 Task: Add a signature Eduardo Lee containing 'Best wishes for the holiday season, Eduardo Lee' to email address softage.1@softage.net and add a folder Maps
Action: Mouse moved to (90, 118)
Screenshot: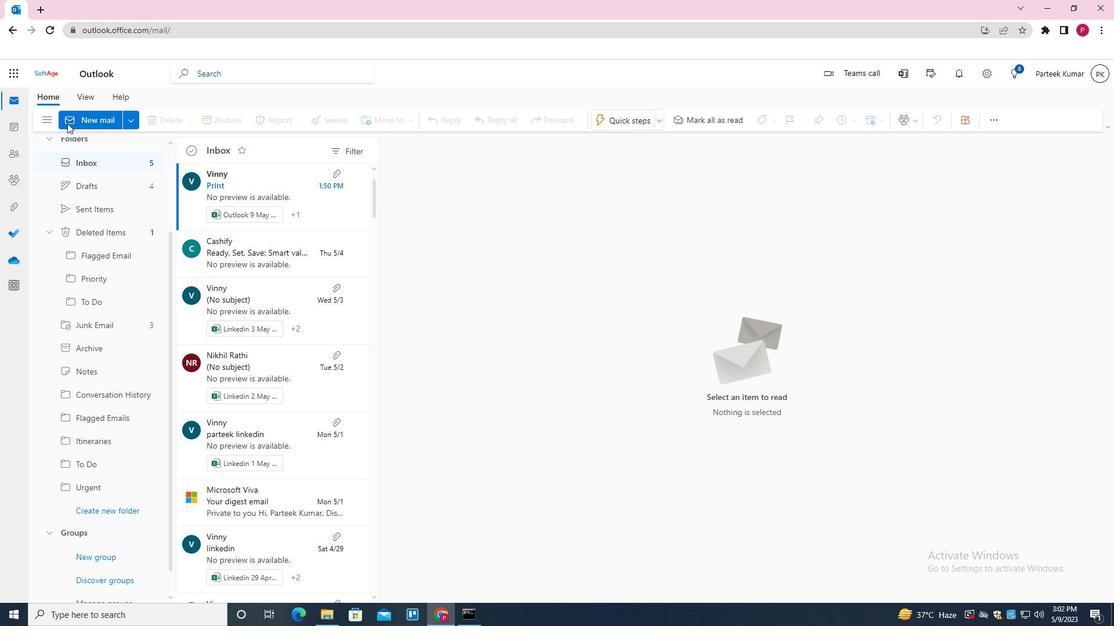 
Action: Mouse pressed left at (90, 118)
Screenshot: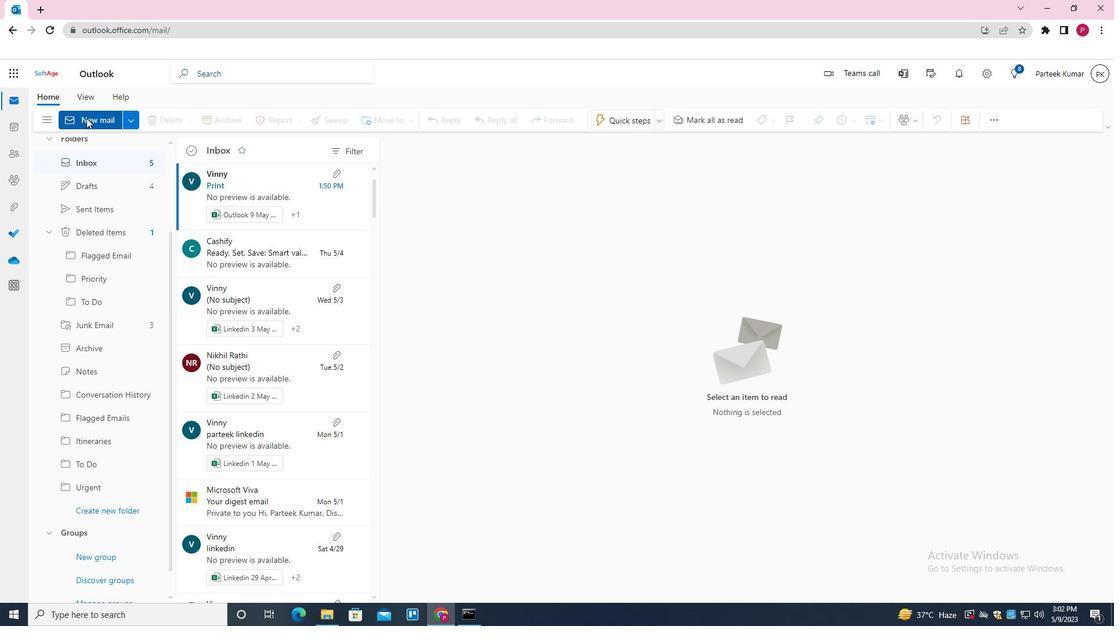 
Action: Mouse moved to (511, 284)
Screenshot: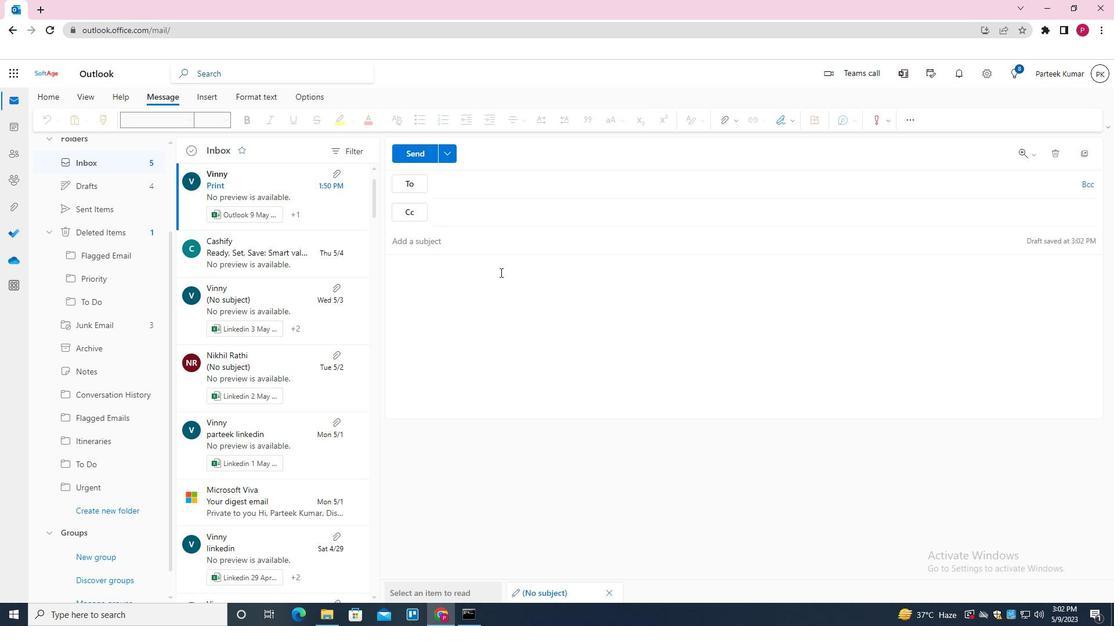 
Action: Mouse pressed left at (511, 284)
Screenshot: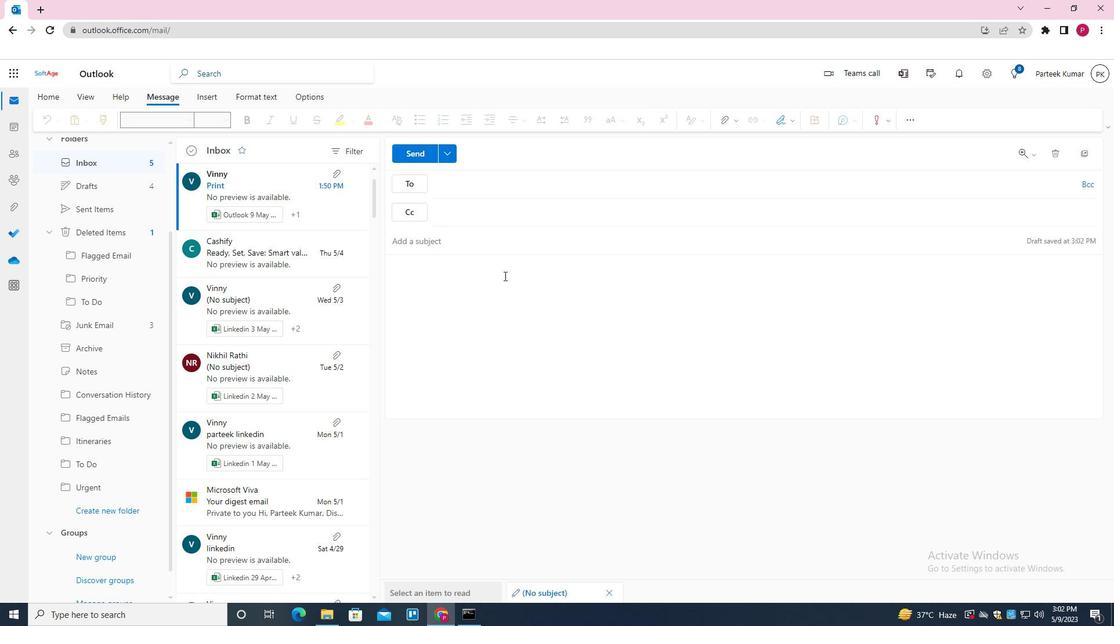 
Action: Mouse moved to (799, 117)
Screenshot: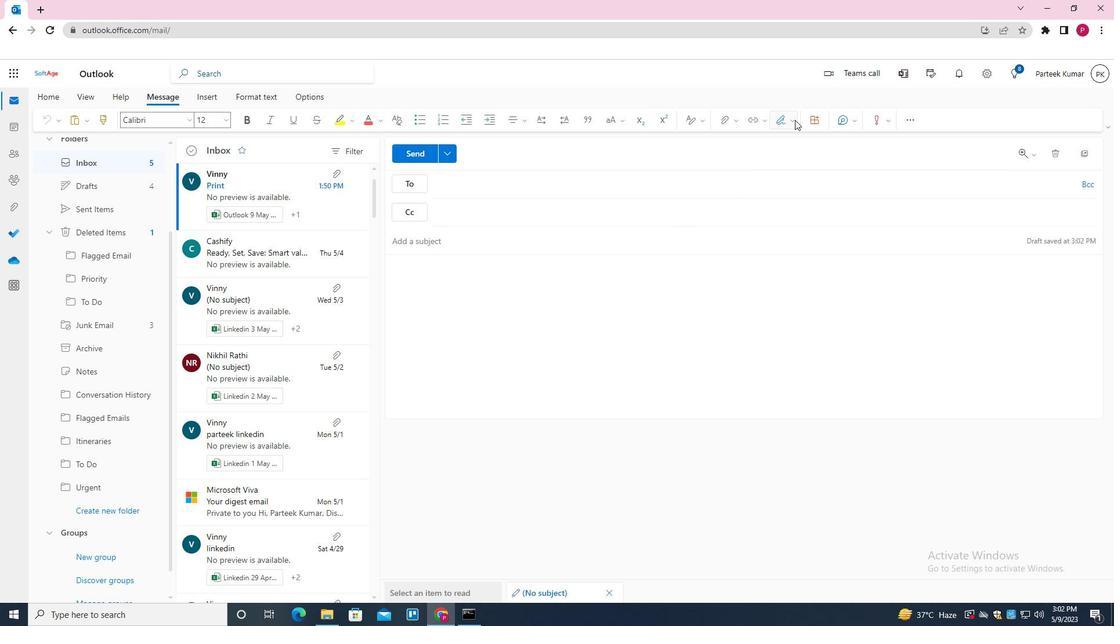 
Action: Mouse pressed left at (799, 117)
Screenshot: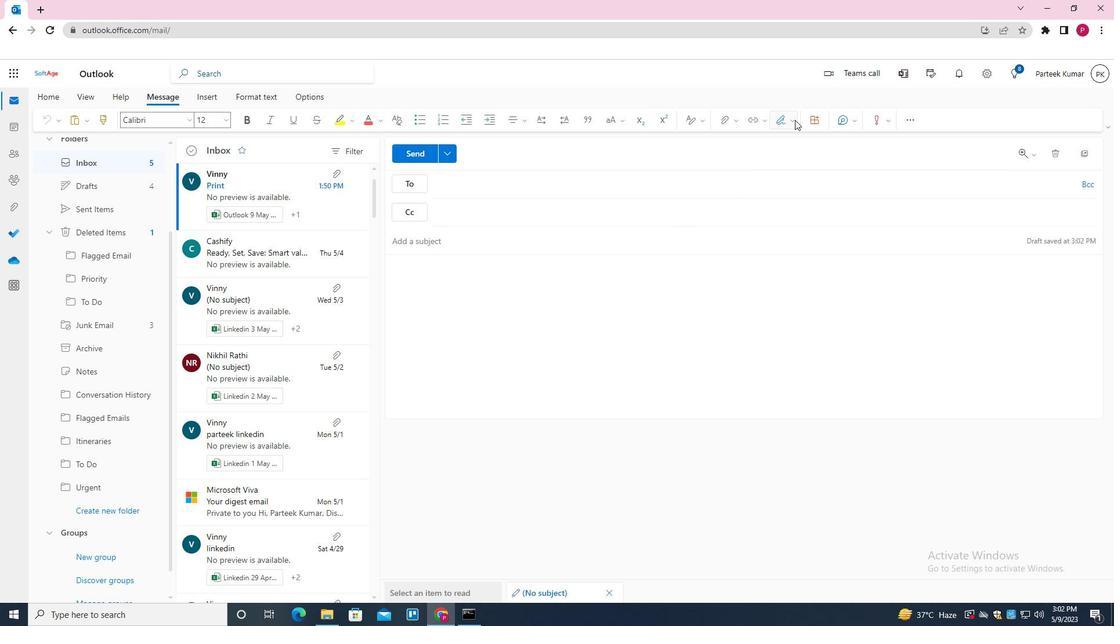 
Action: Mouse moved to (789, 118)
Screenshot: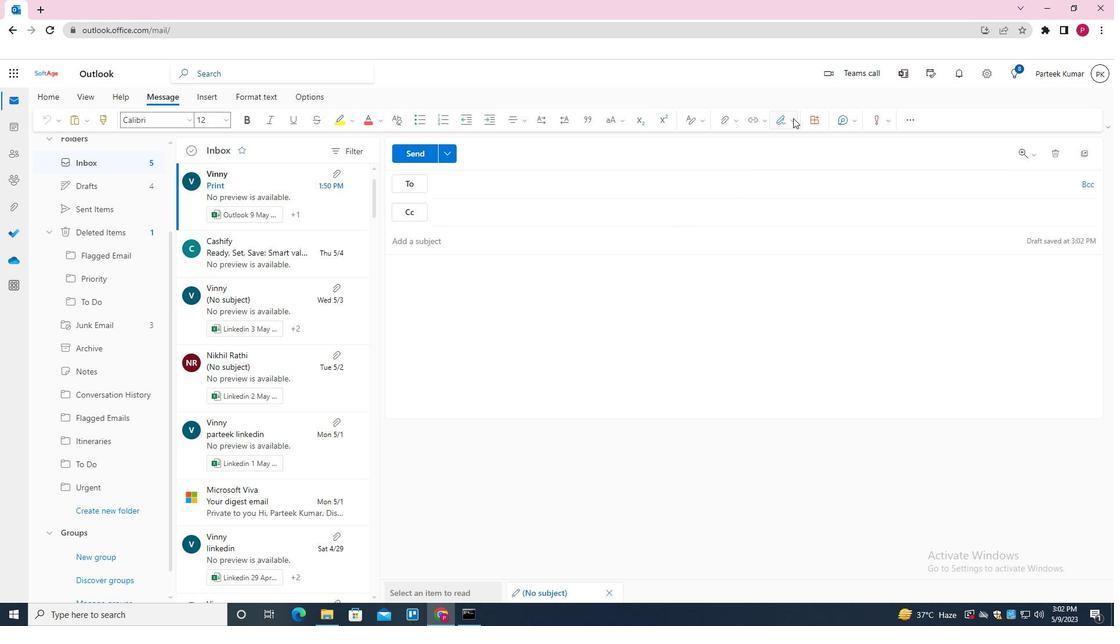 
Action: Mouse pressed left at (789, 118)
Screenshot: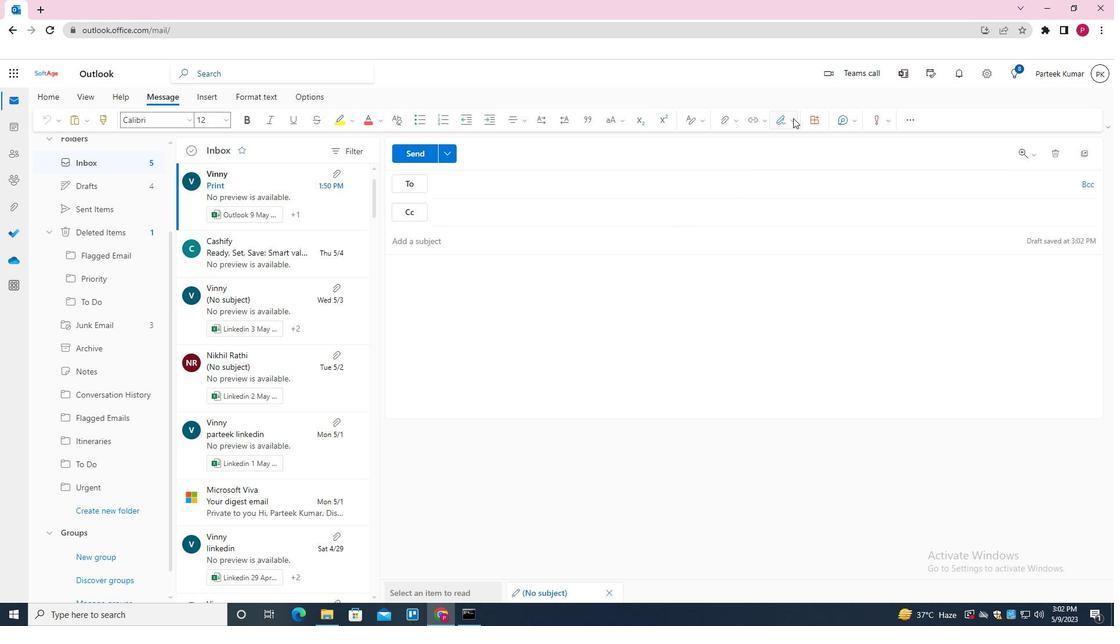 
Action: Mouse moved to (754, 211)
Screenshot: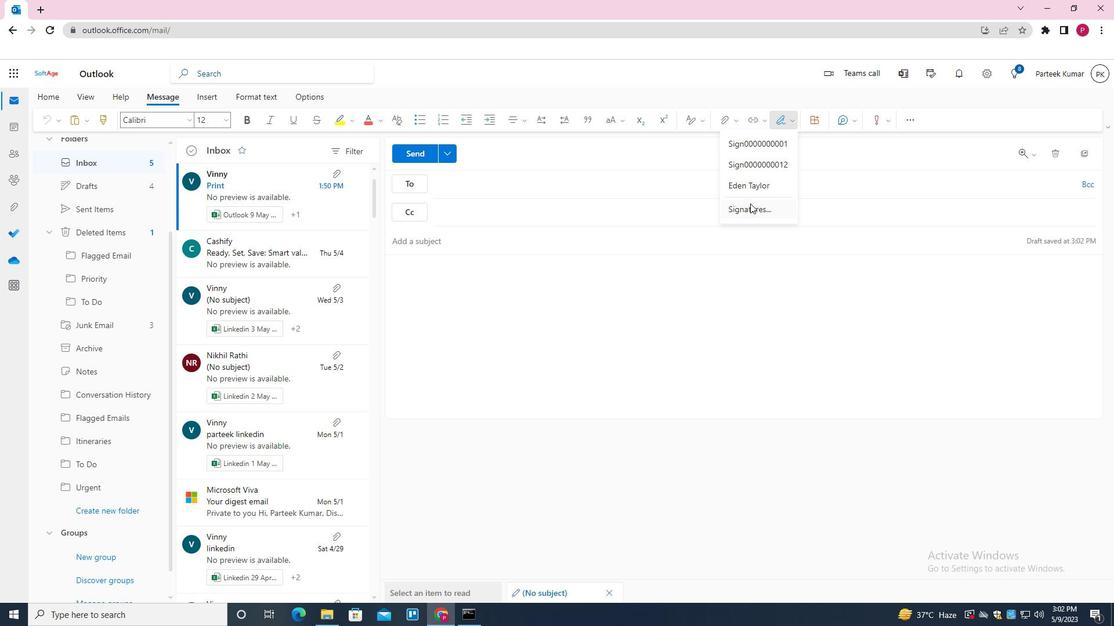 
Action: Mouse pressed left at (754, 211)
Screenshot: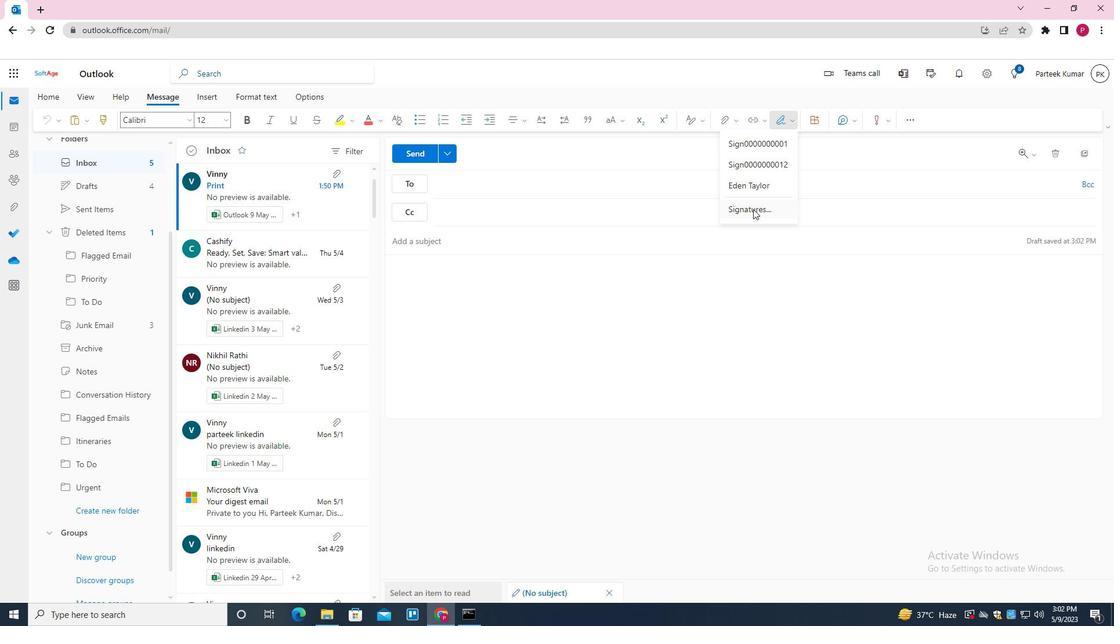 
Action: Mouse moved to (491, 193)
Screenshot: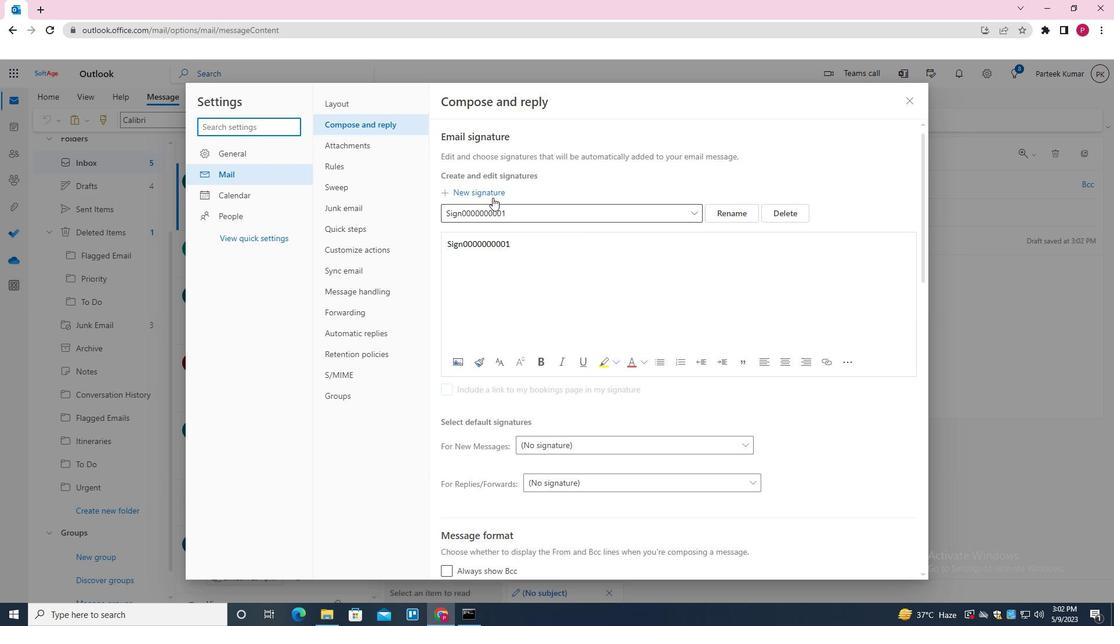 
Action: Mouse pressed left at (491, 193)
Screenshot: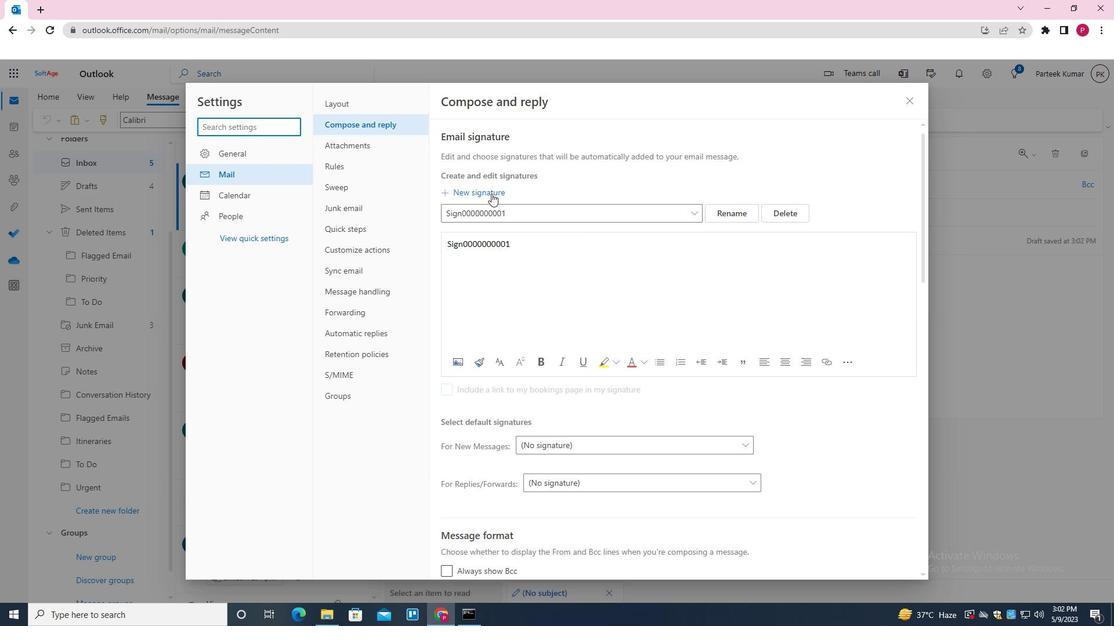 
Action: Mouse moved to (493, 211)
Screenshot: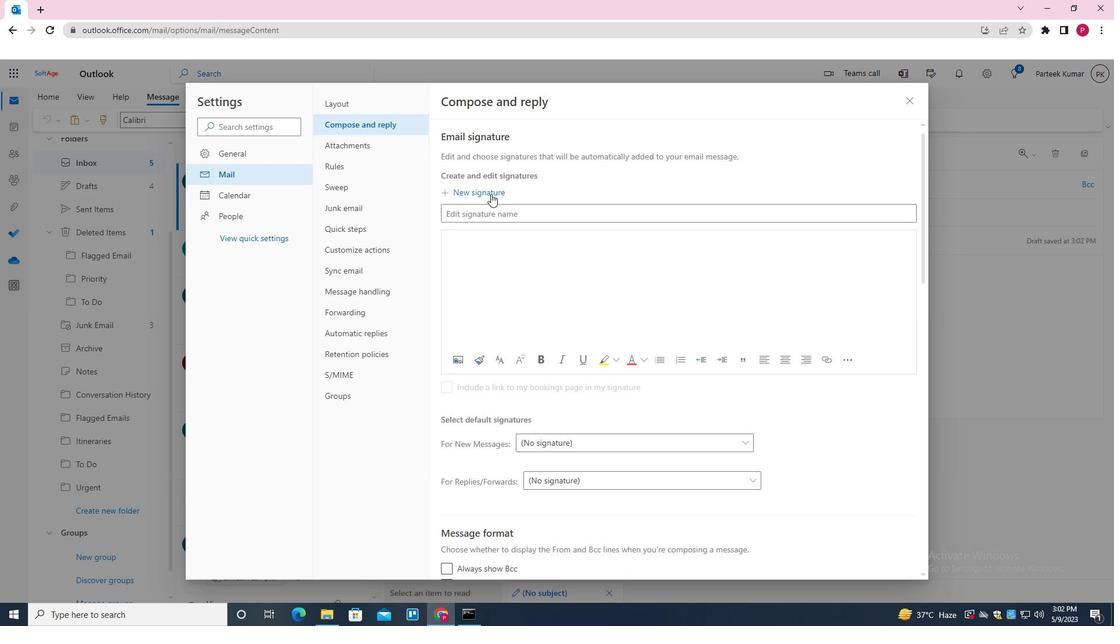 
Action: Mouse pressed left at (493, 211)
Screenshot: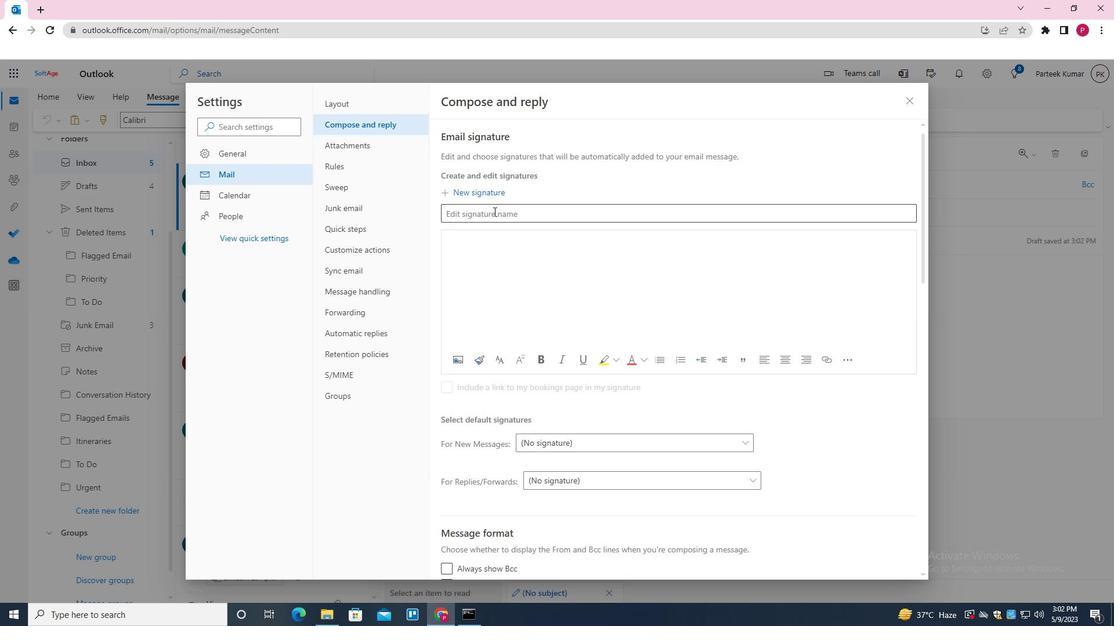 
Action: Key pressed <Key.shift><Key.shift><Key.shift><Key.shift><Key.shift><Key.shift><Key.shift><Key.shift>EDUARDO<Key.space><Key.shift>LEE
Screenshot: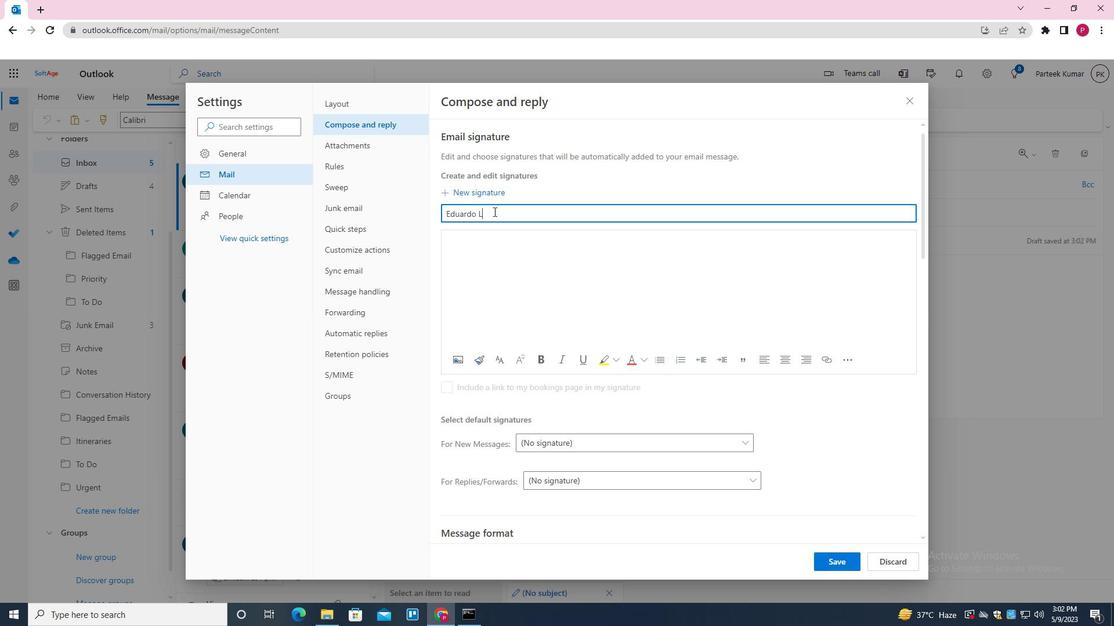 
Action: Mouse moved to (510, 254)
Screenshot: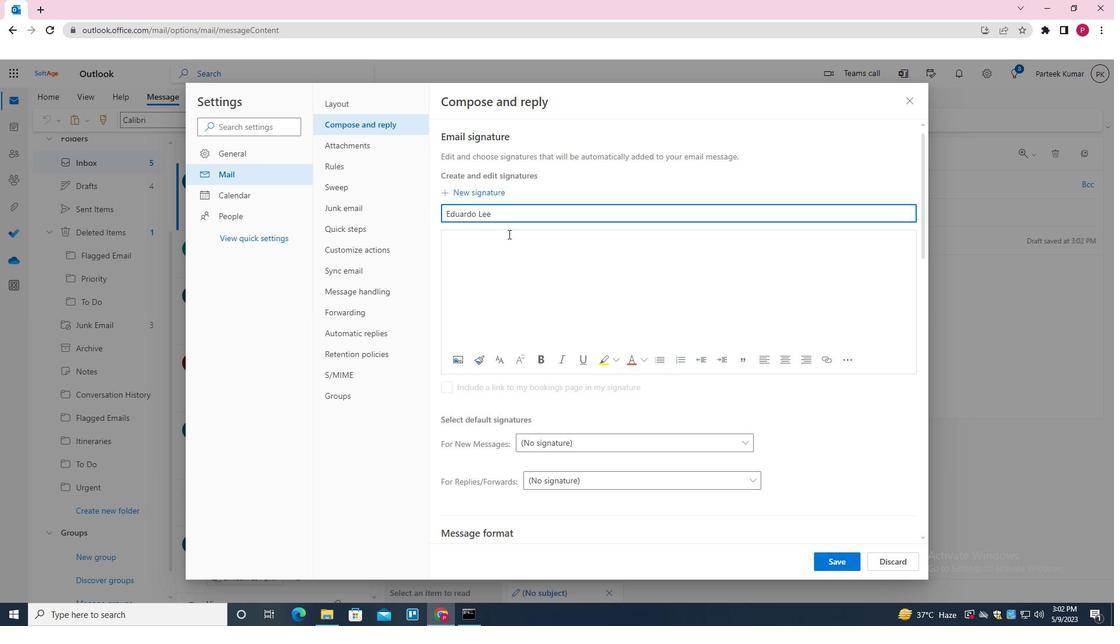 
Action: Mouse pressed left at (510, 254)
Screenshot: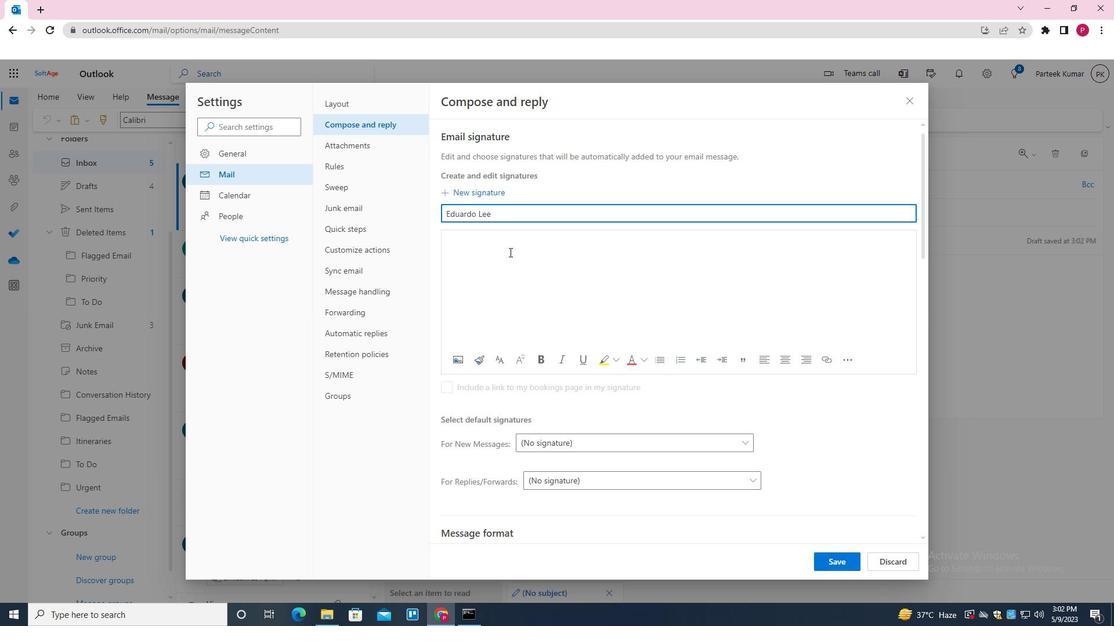 
Action: Key pressed <Key.shift>BST<Key.backspace>EST<Key.backspace><Key.backspace><Key.backspace><Key.backspace>EST<Key.space><Key.shift>WISHES<Key.space>FOR<Key.space>THE<Key.space>HOLIDAY<Key.space>SEASON,<Key.enter><Key.shift>EDUARDO<Key.space><Key.shift>LEE
Screenshot: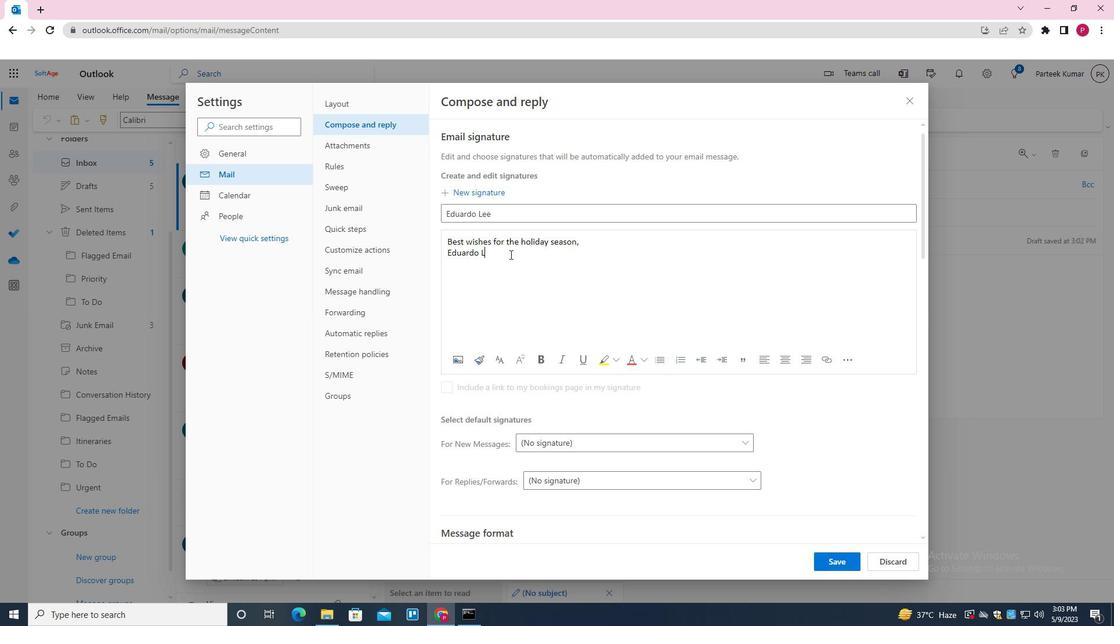 
Action: Mouse moved to (824, 561)
Screenshot: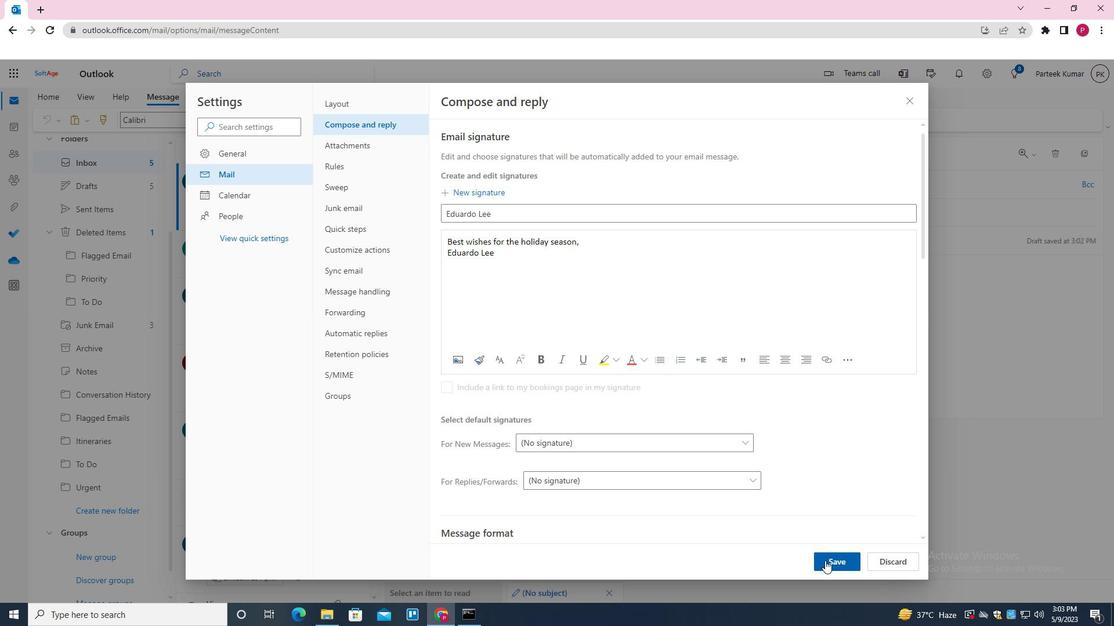 
Action: Mouse pressed left at (824, 561)
Screenshot: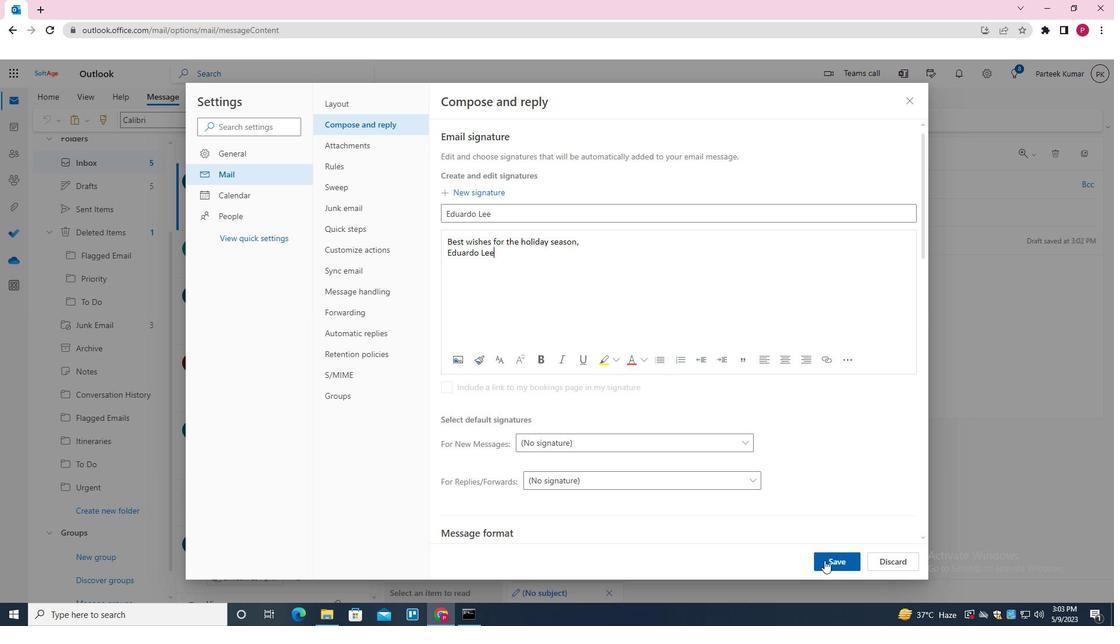 
Action: Mouse moved to (906, 94)
Screenshot: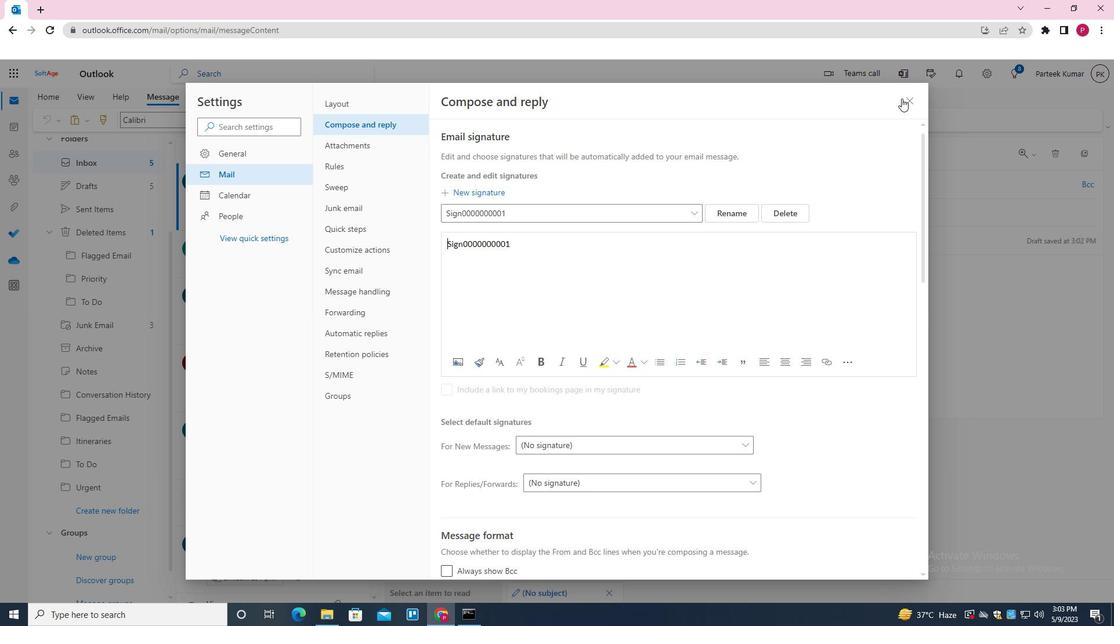
Action: Mouse pressed left at (906, 94)
Screenshot: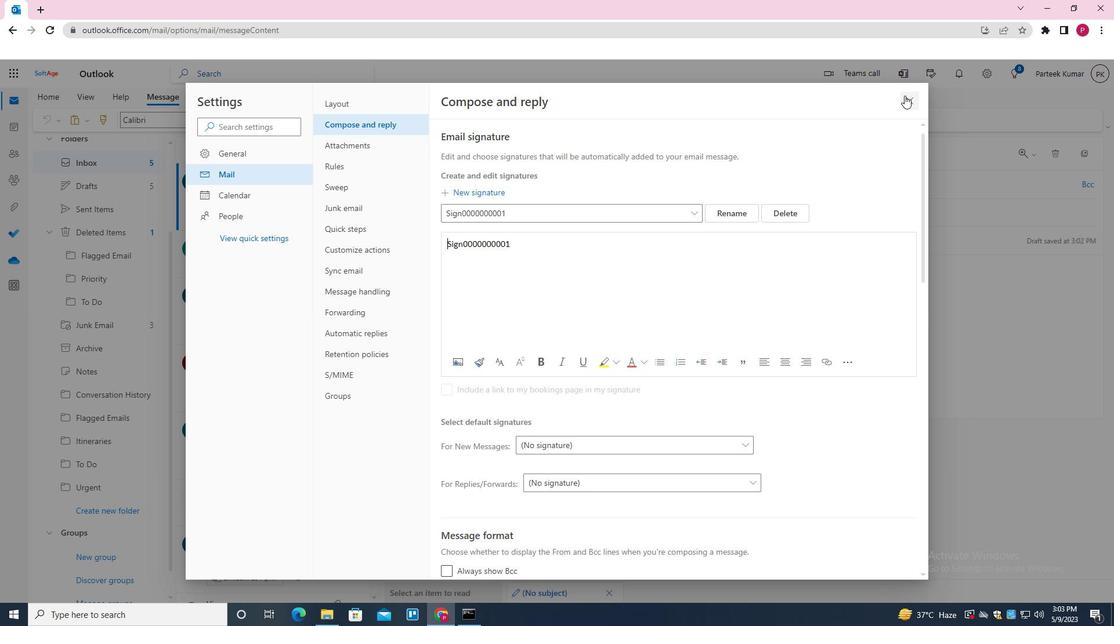 
Action: Mouse moved to (511, 301)
Screenshot: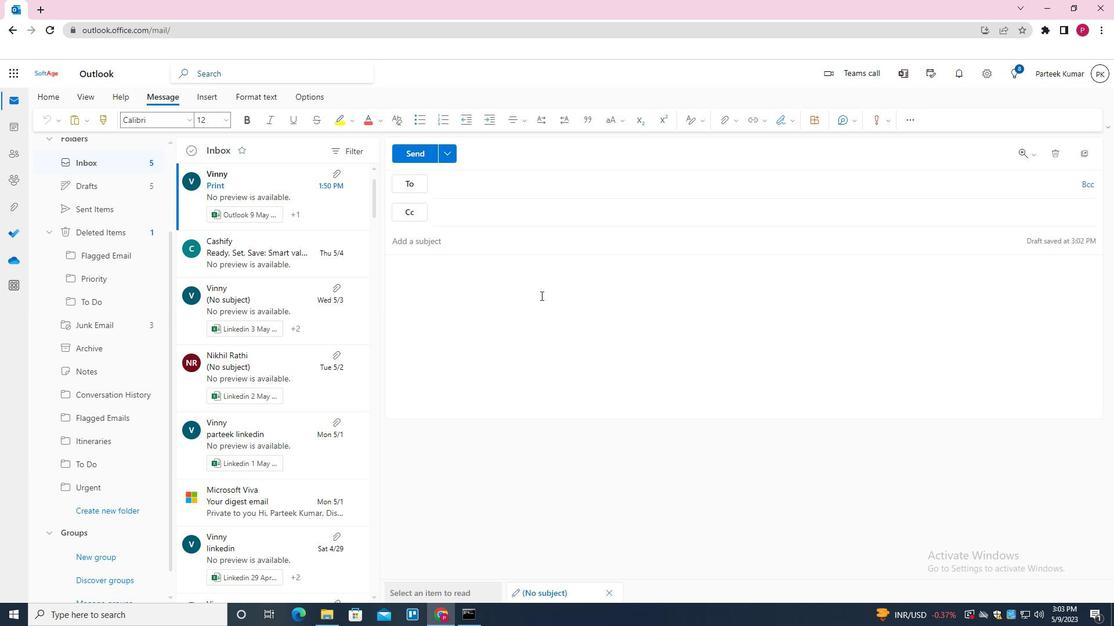 
Action: Mouse pressed left at (511, 301)
Screenshot: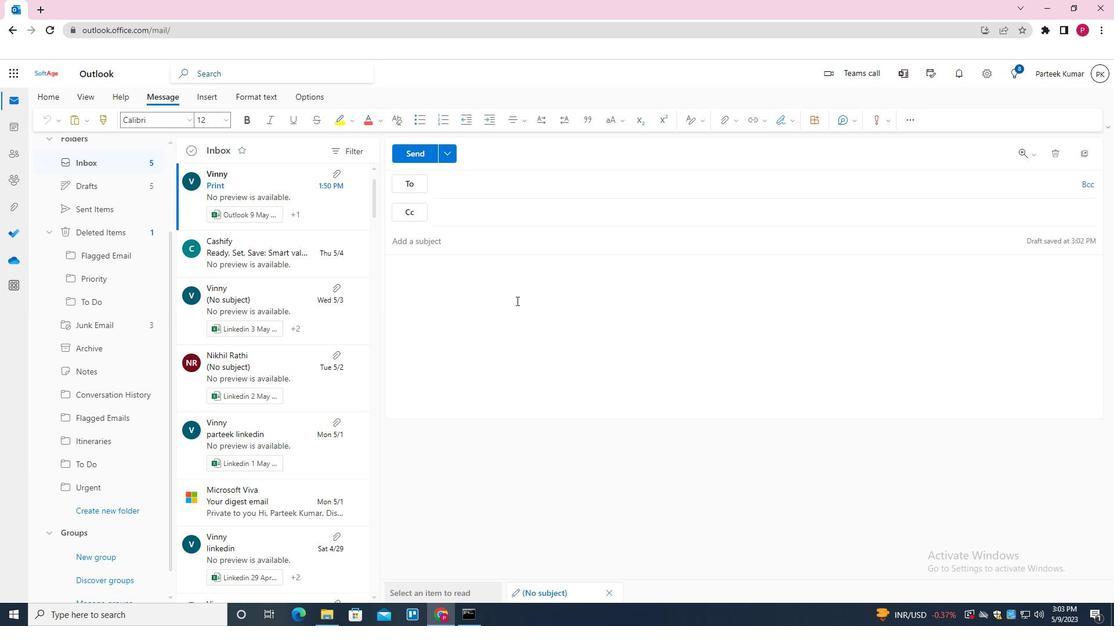 
Action: Mouse moved to (794, 117)
Screenshot: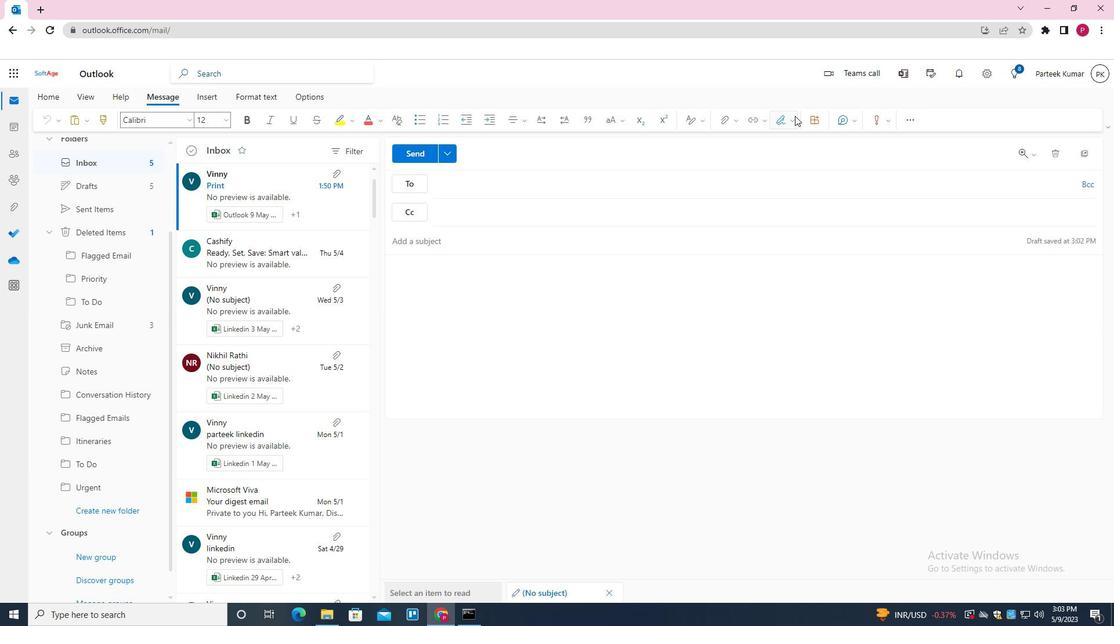 
Action: Mouse pressed left at (794, 117)
Screenshot: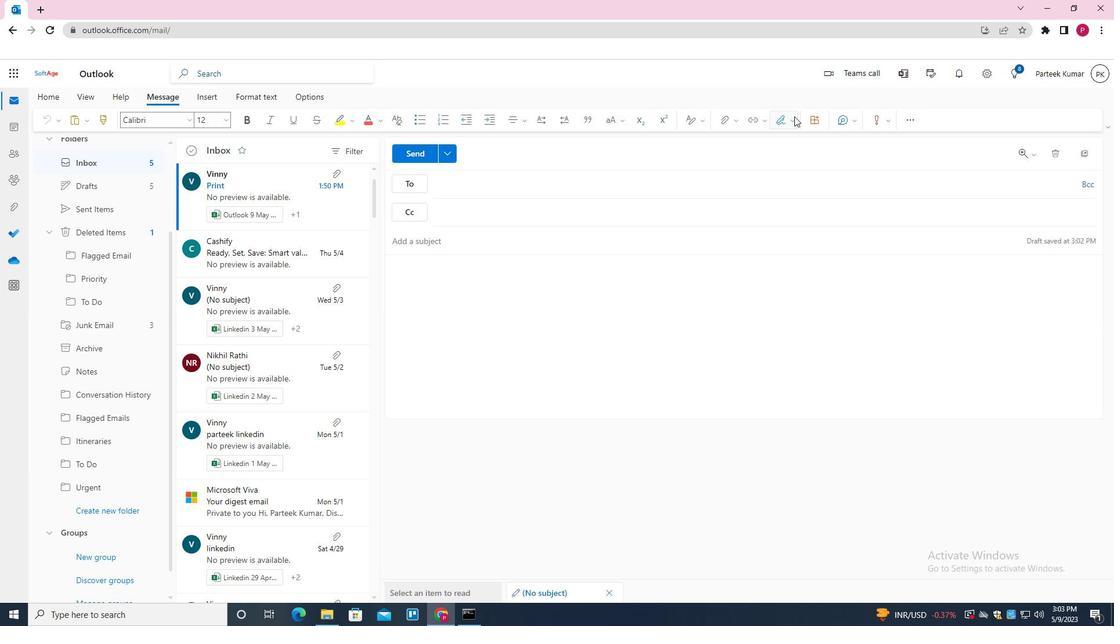 
Action: Mouse moved to (769, 203)
Screenshot: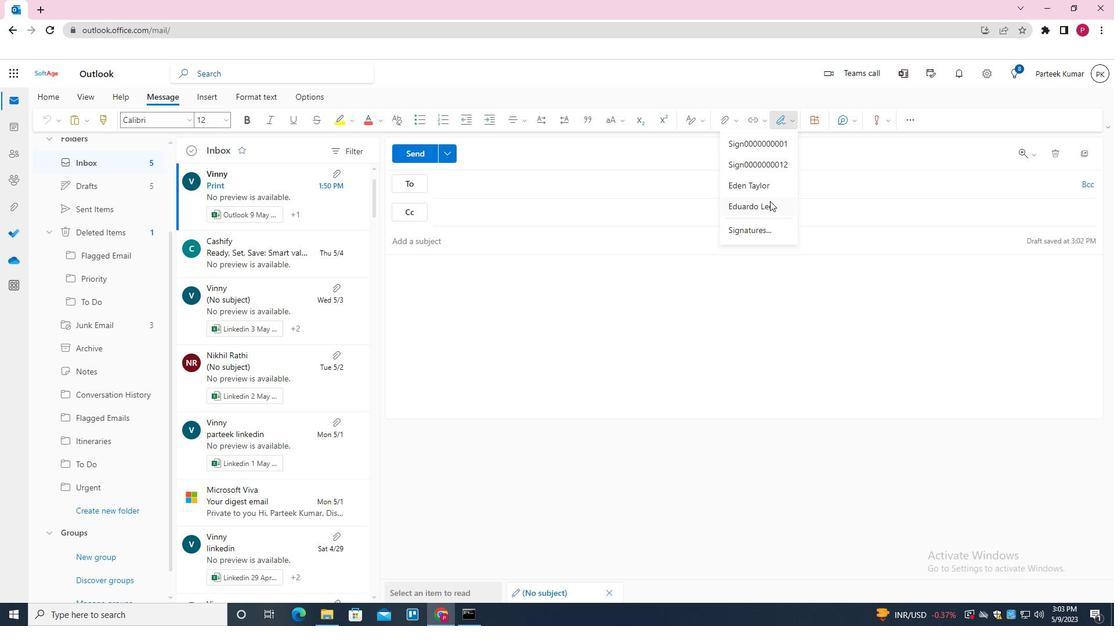 
Action: Mouse pressed left at (769, 203)
Screenshot: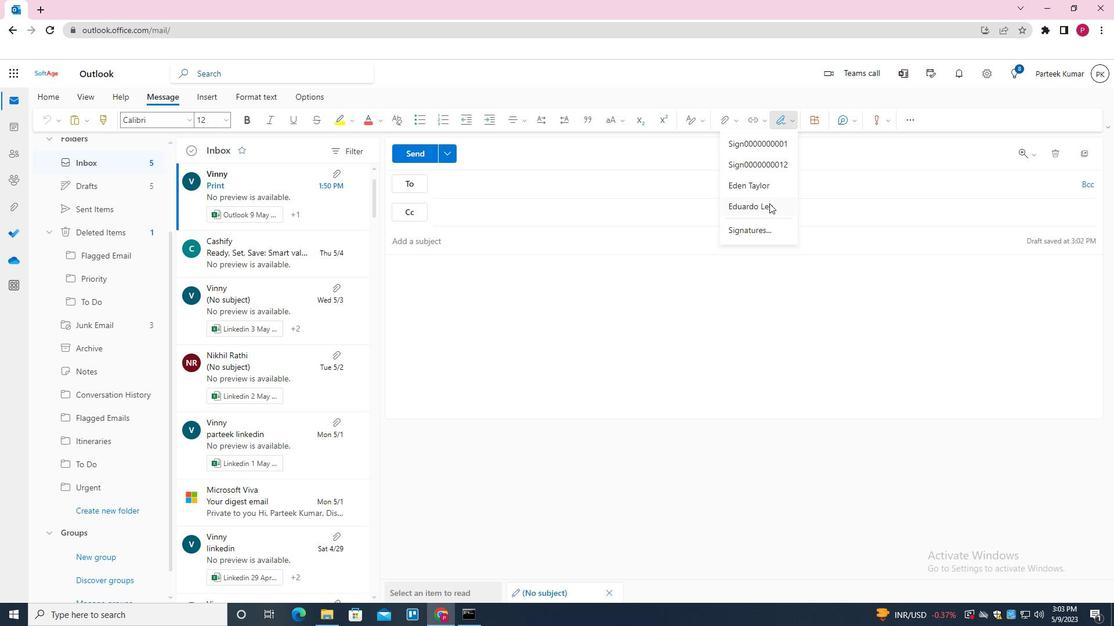 
Action: Mouse moved to (502, 186)
Screenshot: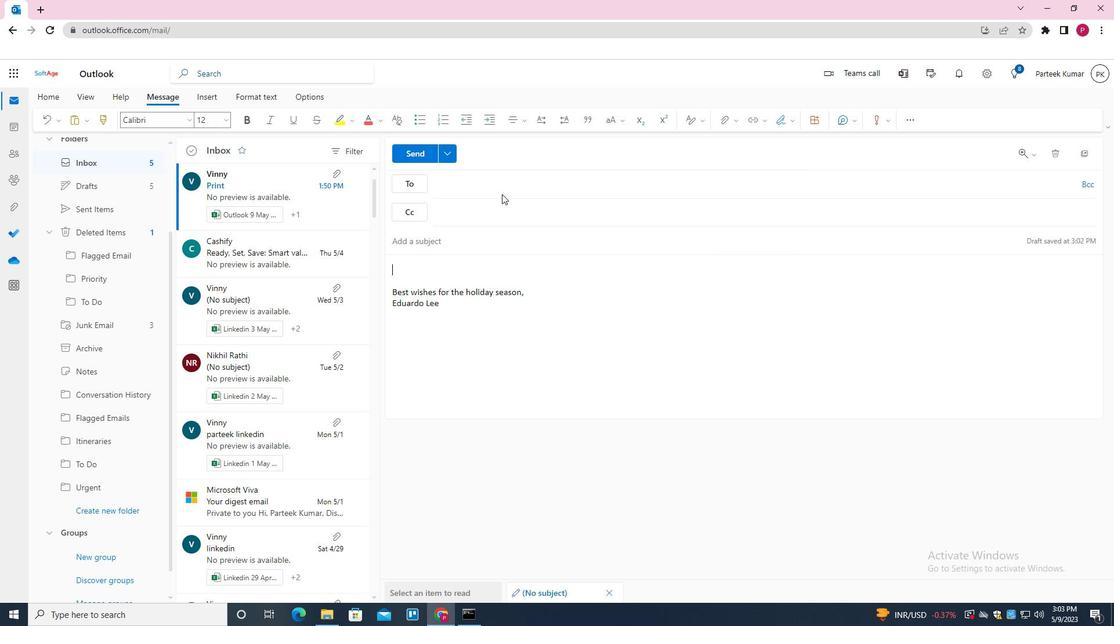 
Action: Mouse pressed left at (502, 186)
Screenshot: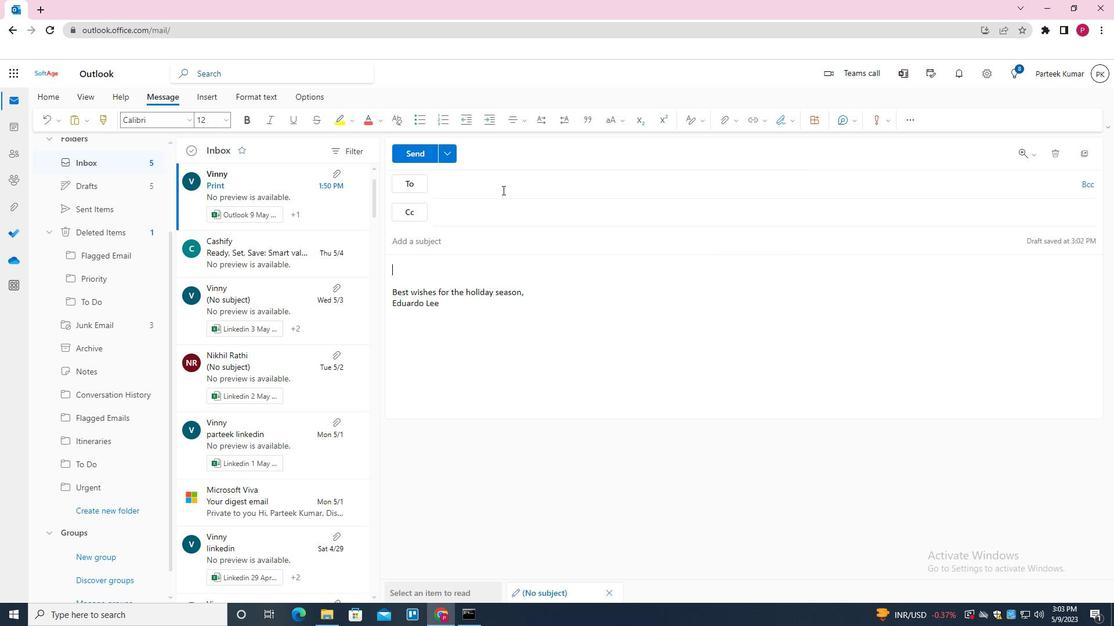 
Action: Key pressed <Key.shift>SOFTAGE<Key.down><Key.up><Key.enter>
Screenshot: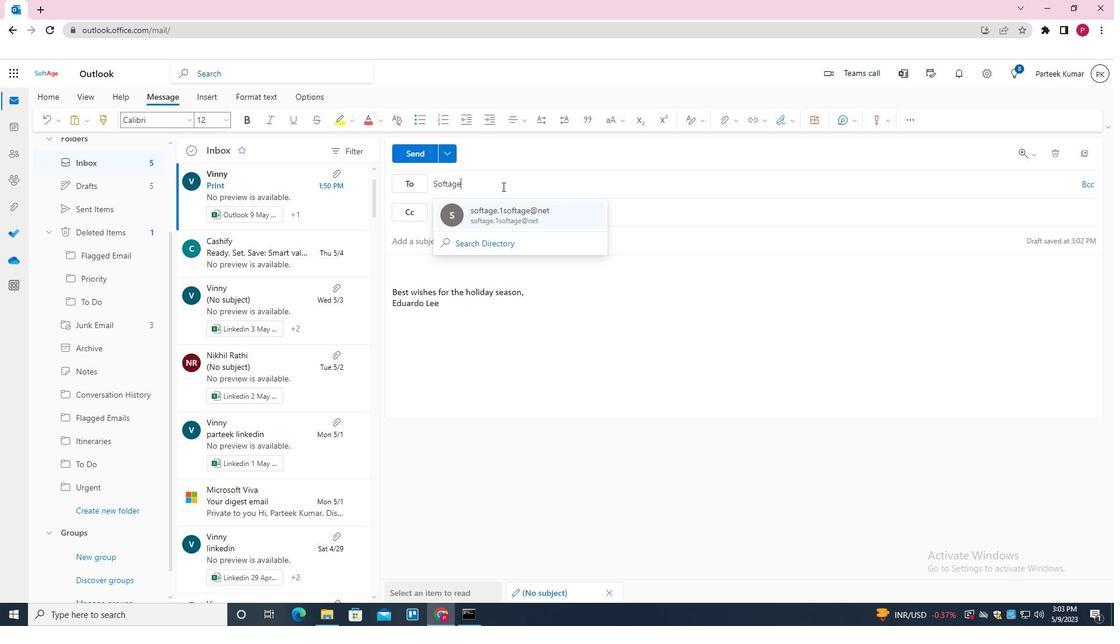 
Action: Mouse moved to (109, 508)
Screenshot: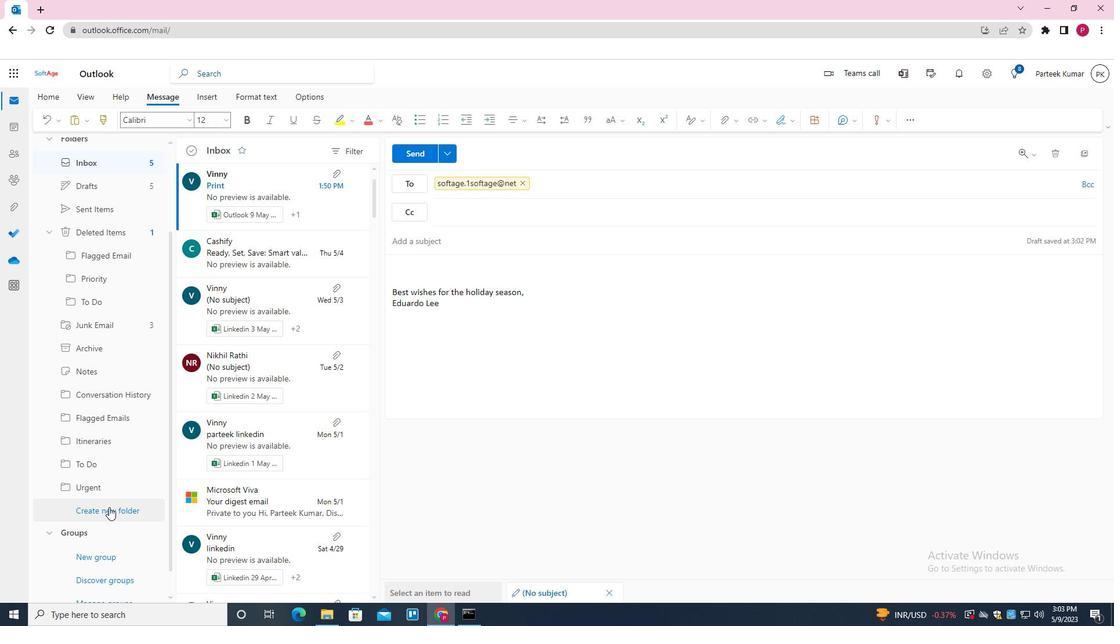 
Action: Mouse pressed left at (109, 508)
Screenshot: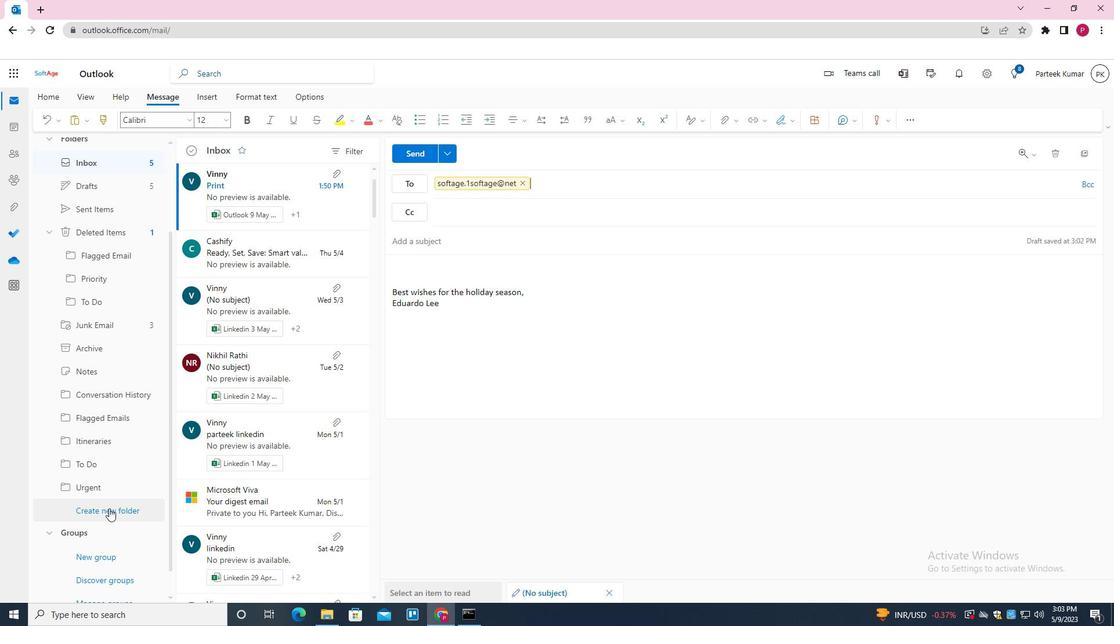 
Action: Key pressed <Key.shift>MAPS<Key.enter>
Screenshot: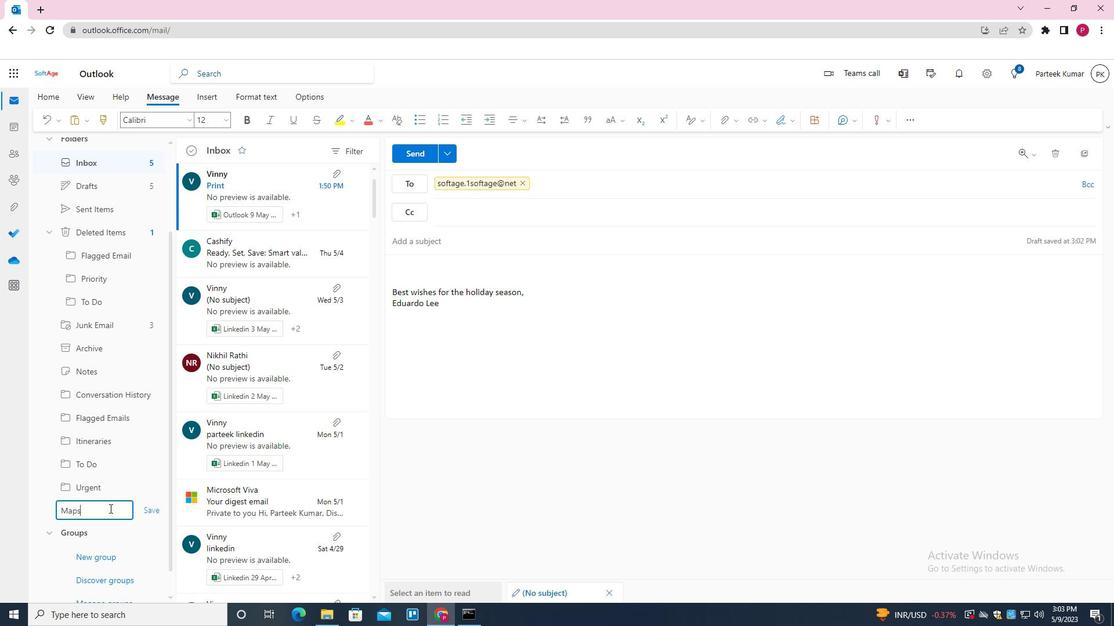 
